 Task: Add Siete Grain Free Taco Shells to the cart.
Action: Mouse moved to (28, 106)
Screenshot: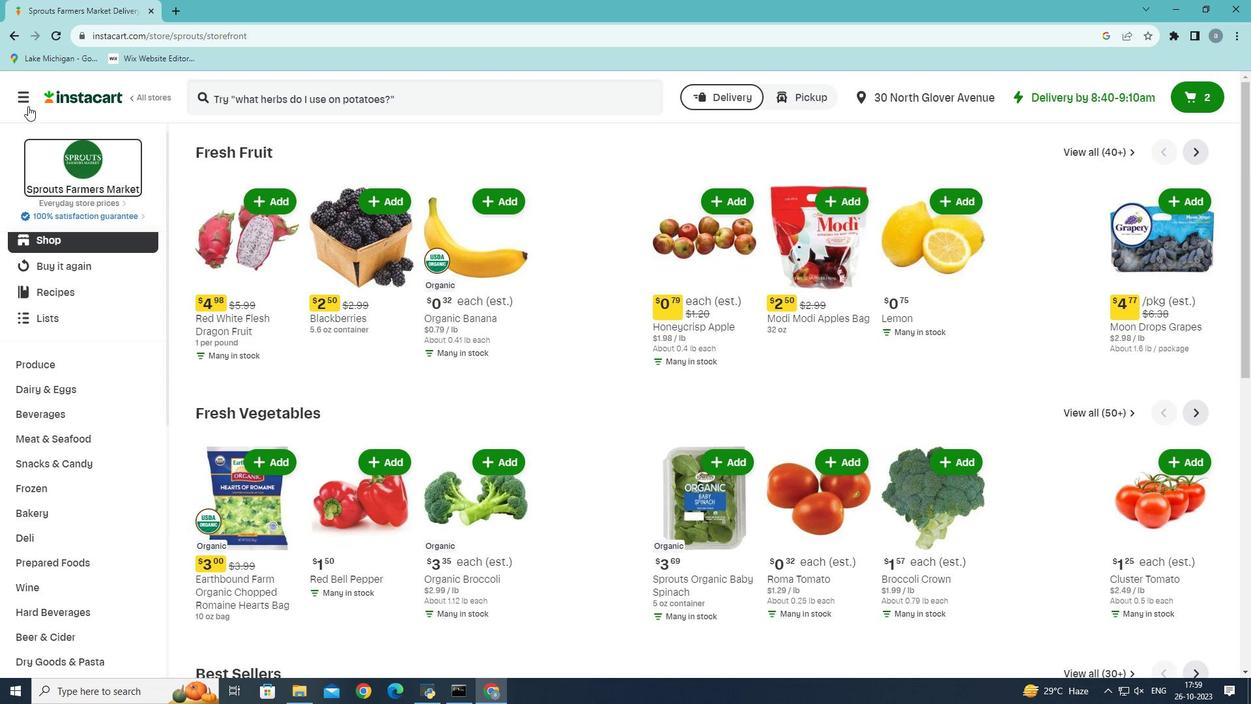 
Action: Mouse pressed left at (28, 106)
Screenshot: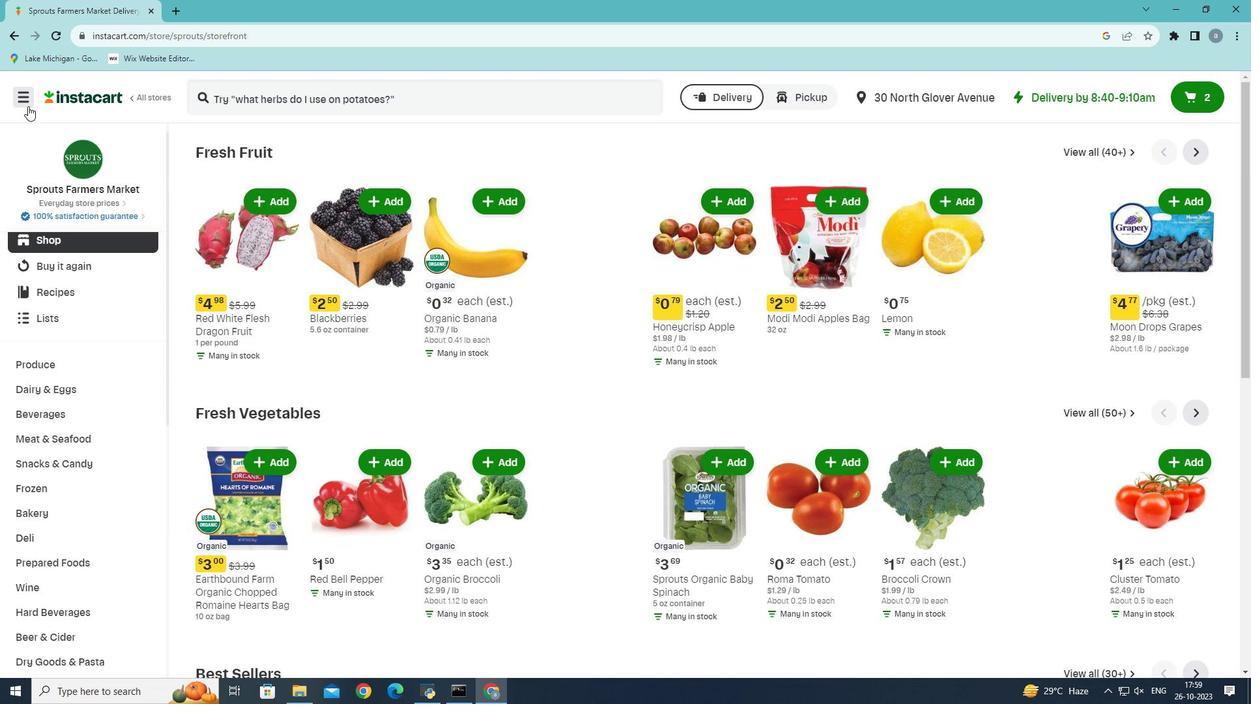 
Action: Mouse moved to (55, 384)
Screenshot: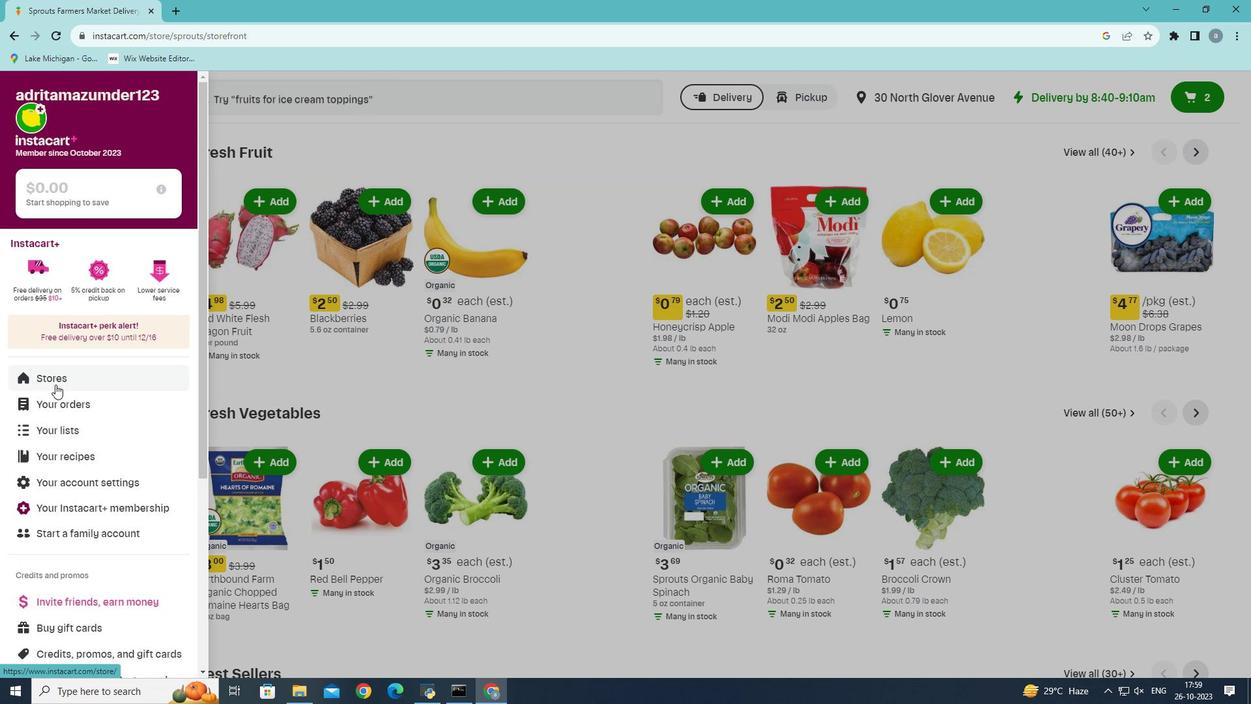 
Action: Mouse pressed left at (55, 384)
Screenshot: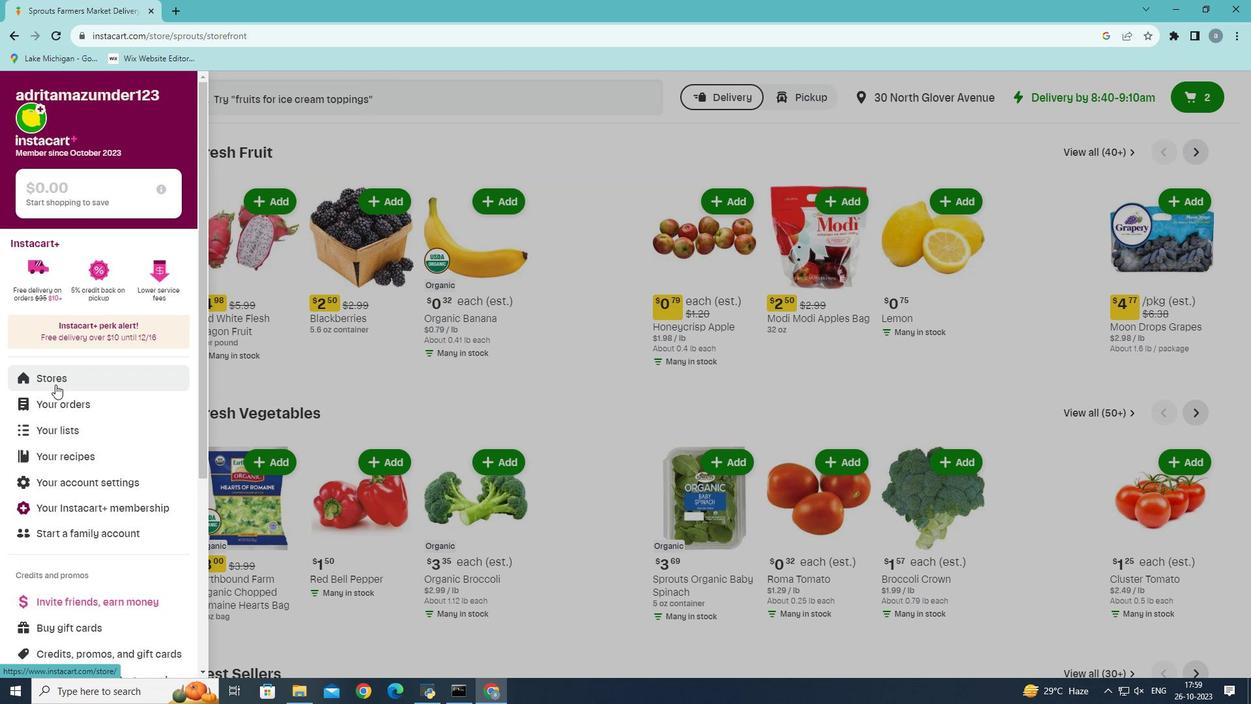 
Action: Mouse moved to (297, 141)
Screenshot: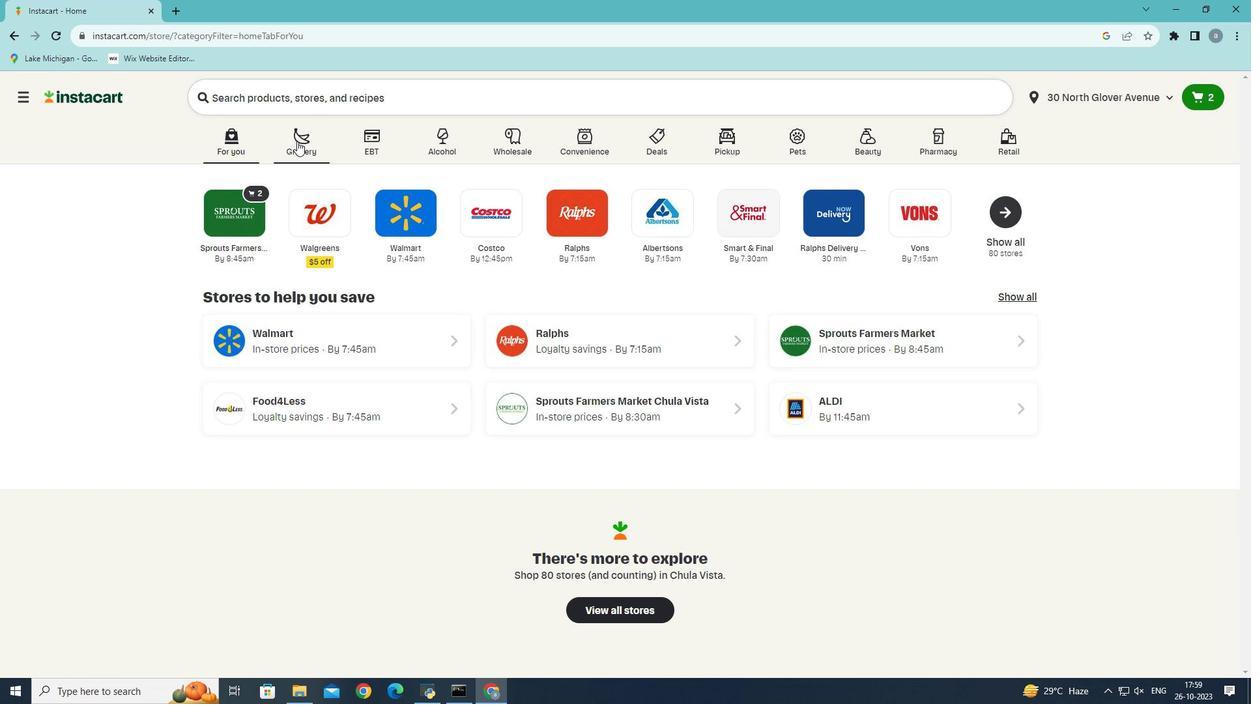 
Action: Mouse pressed left at (297, 141)
Screenshot: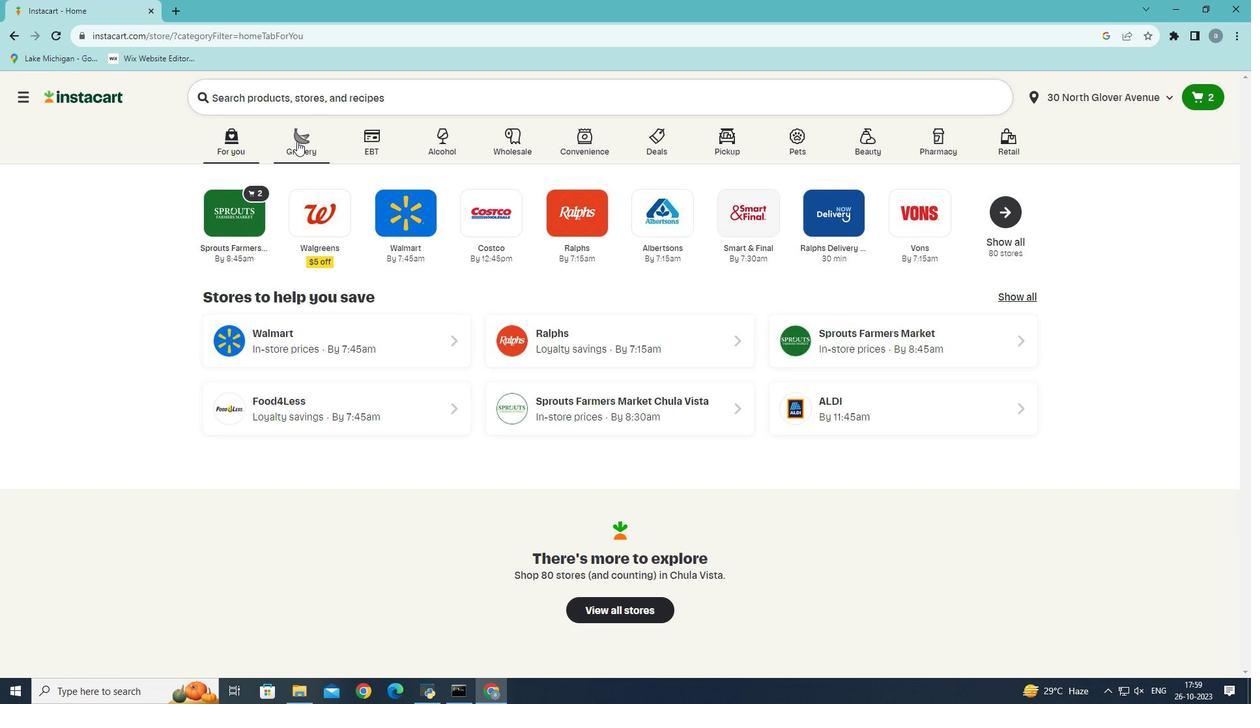 
Action: Mouse moved to (323, 380)
Screenshot: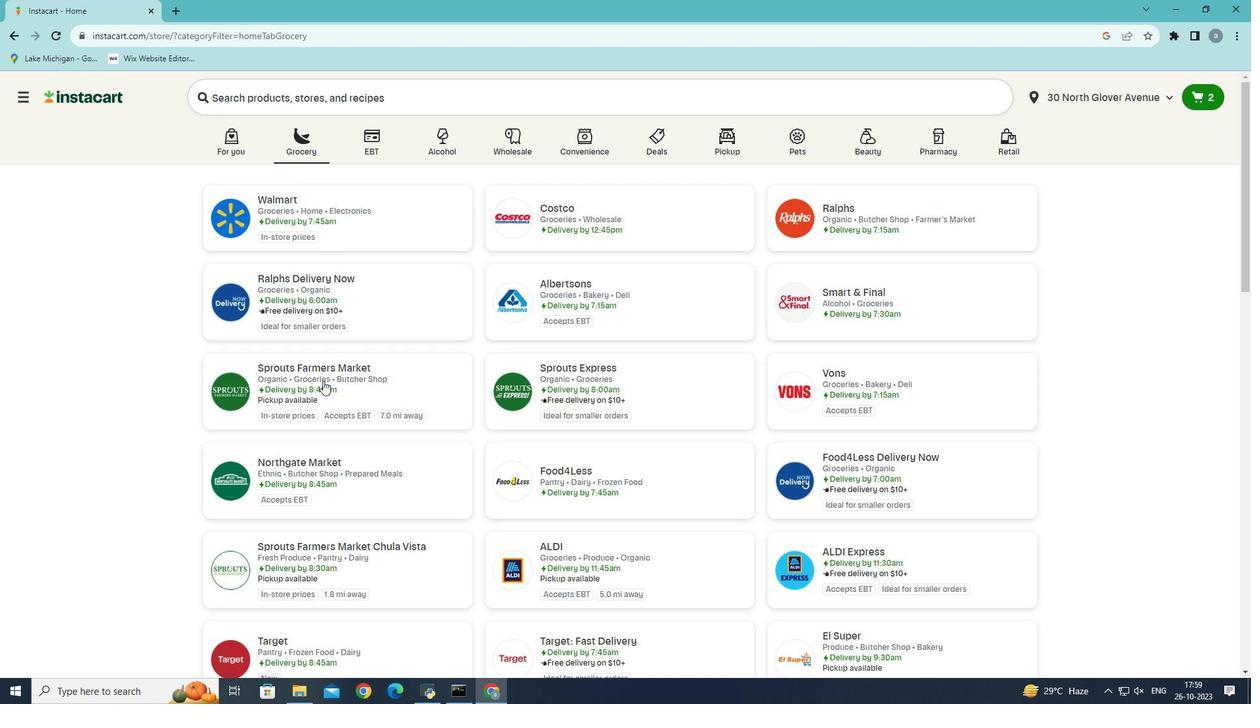 
Action: Mouse pressed left at (323, 380)
Screenshot: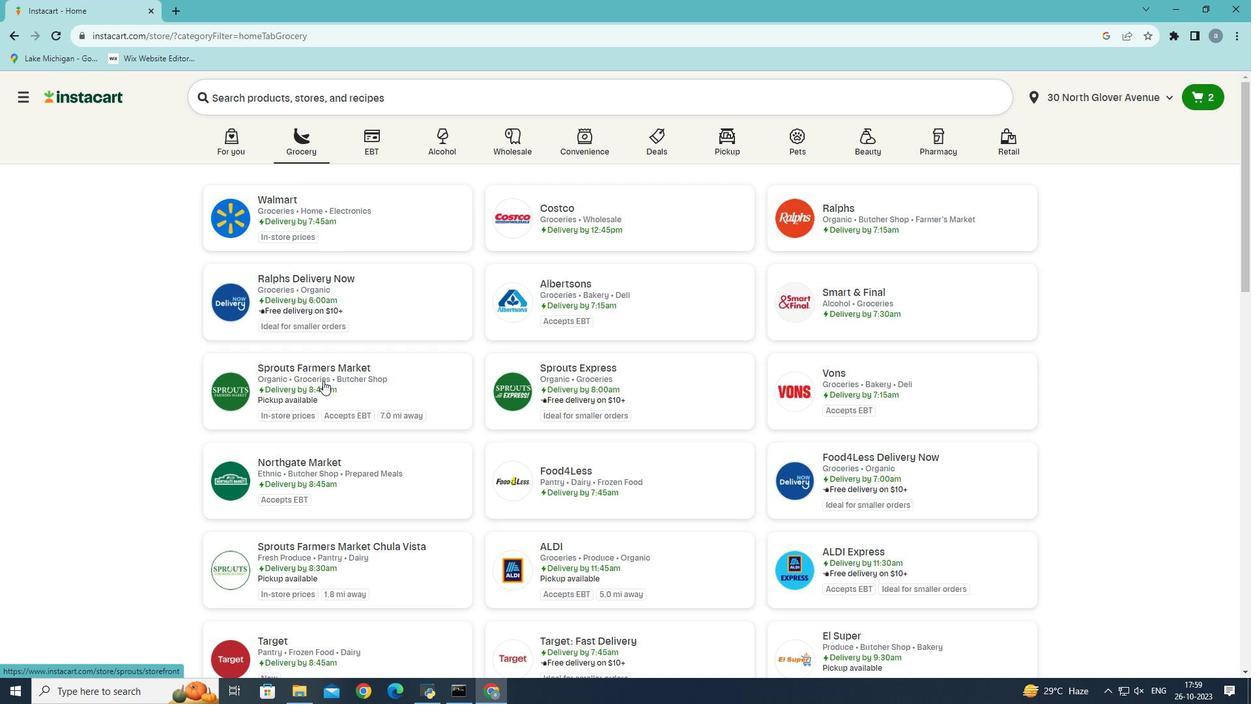 
Action: Mouse moved to (45, 546)
Screenshot: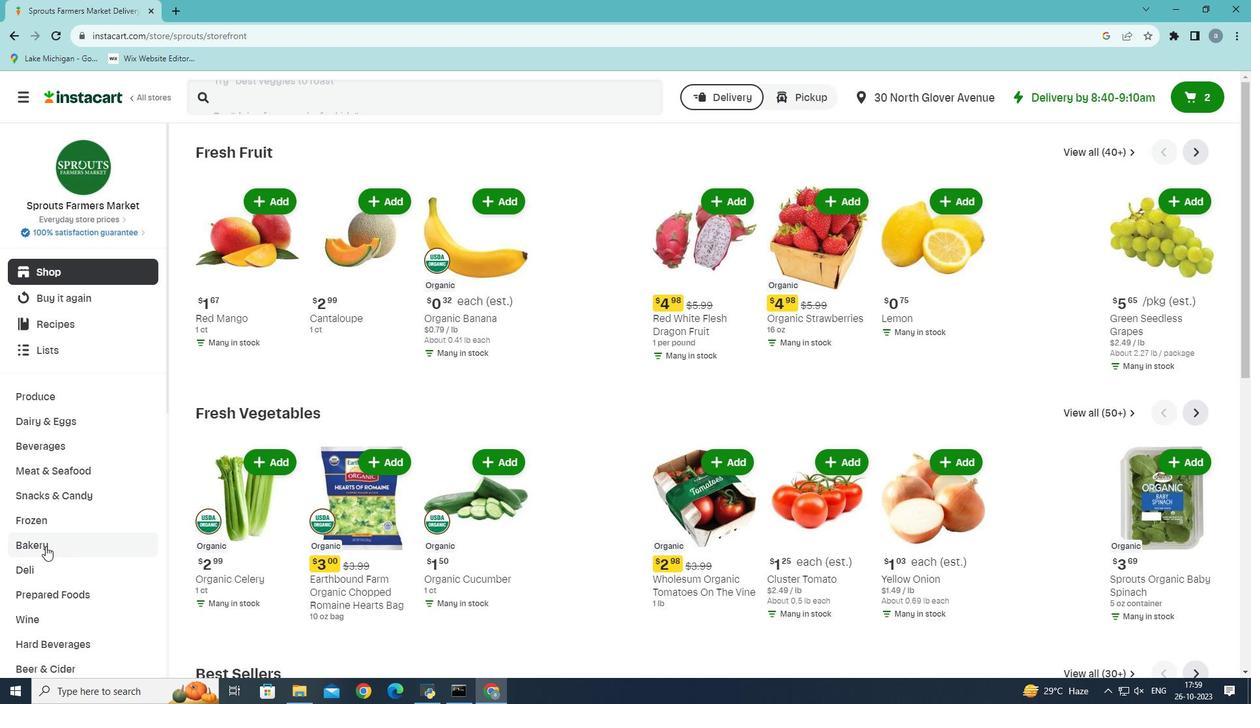 
Action: Mouse pressed left at (45, 546)
Screenshot: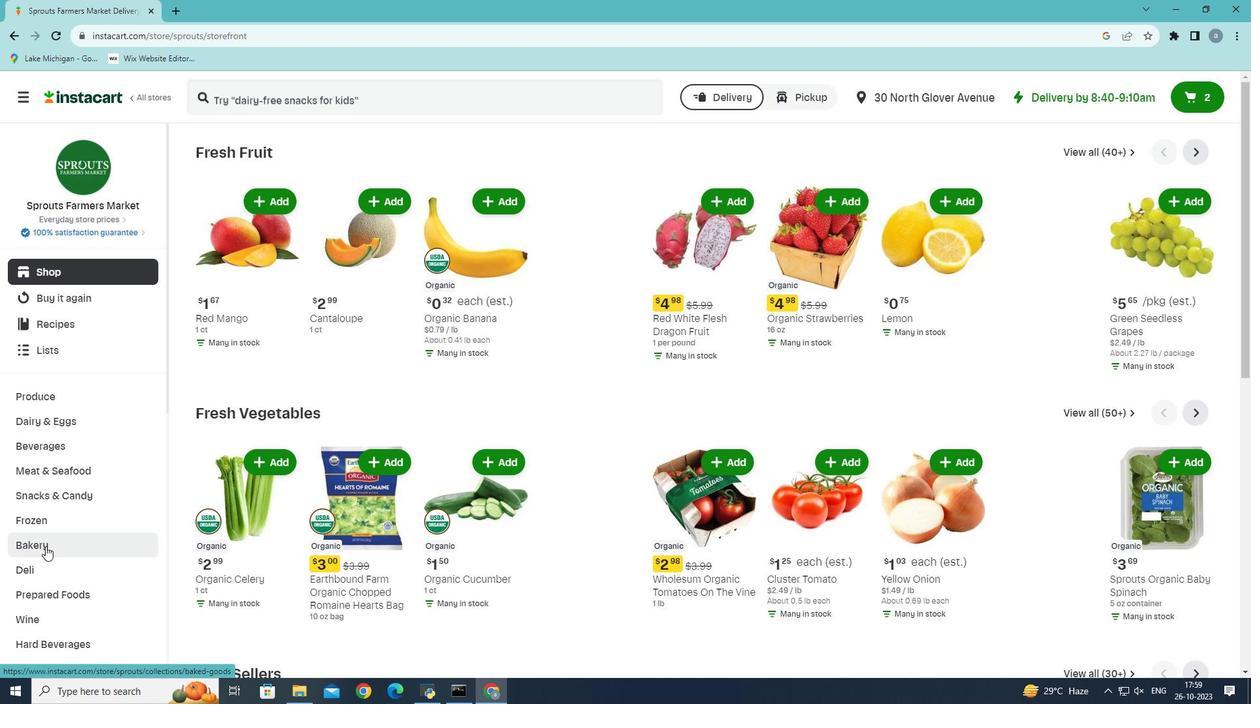 
Action: Mouse moved to (966, 183)
Screenshot: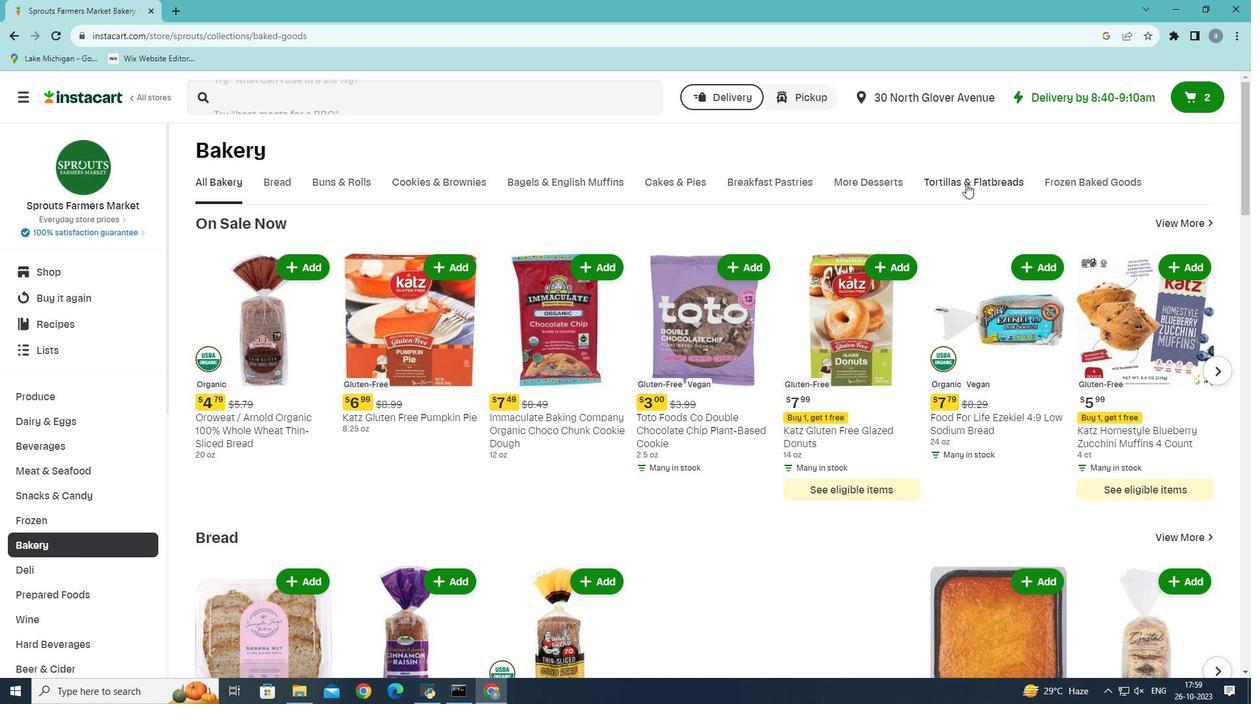 
Action: Mouse pressed left at (966, 183)
Screenshot: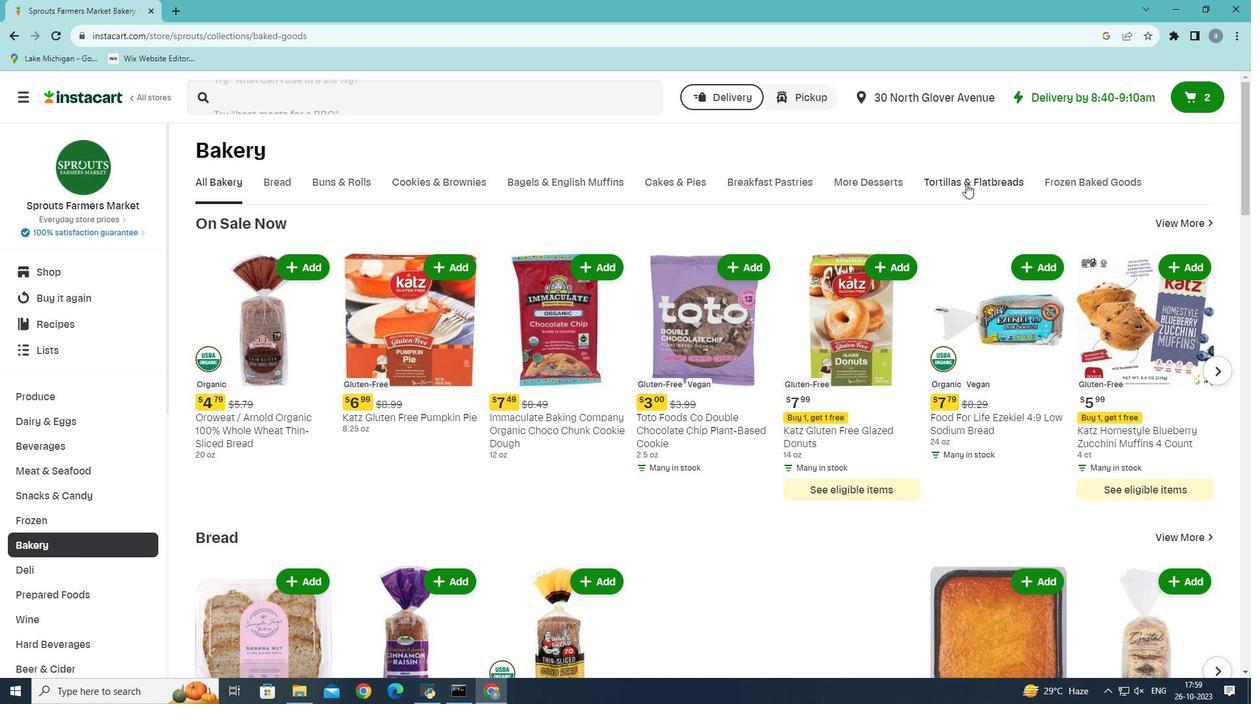 
Action: Mouse moved to (305, 254)
Screenshot: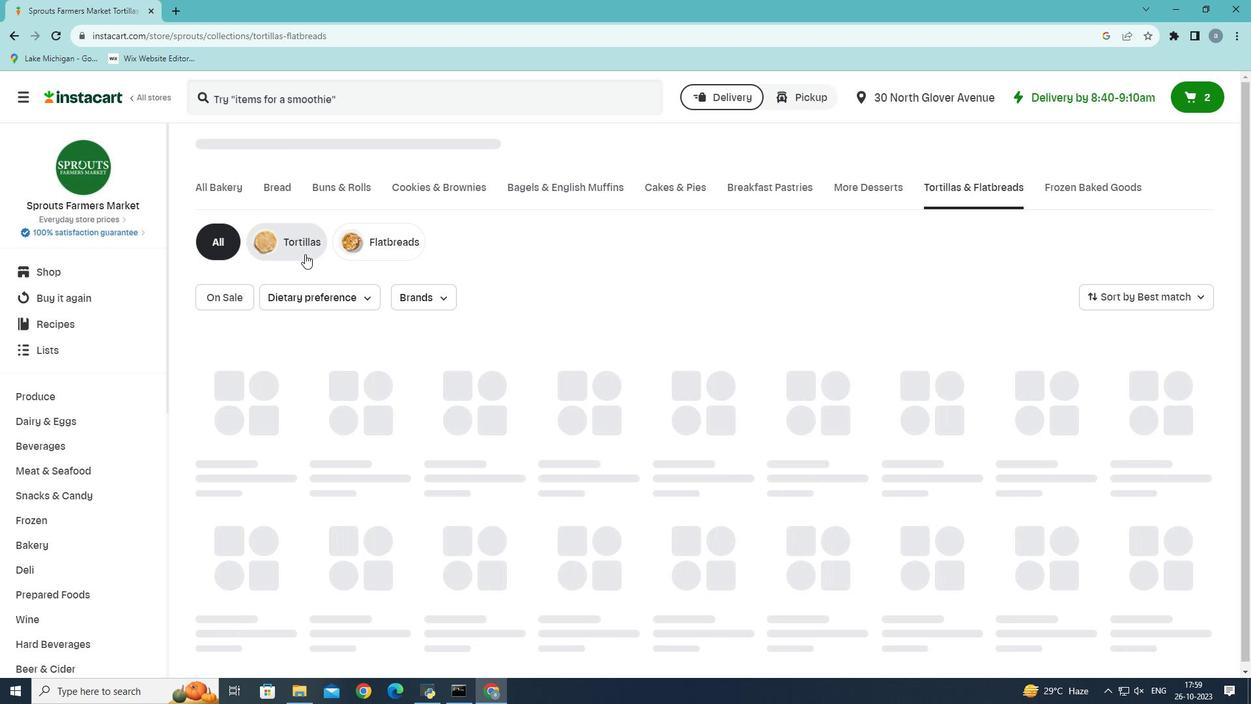 
Action: Mouse pressed left at (305, 254)
Screenshot: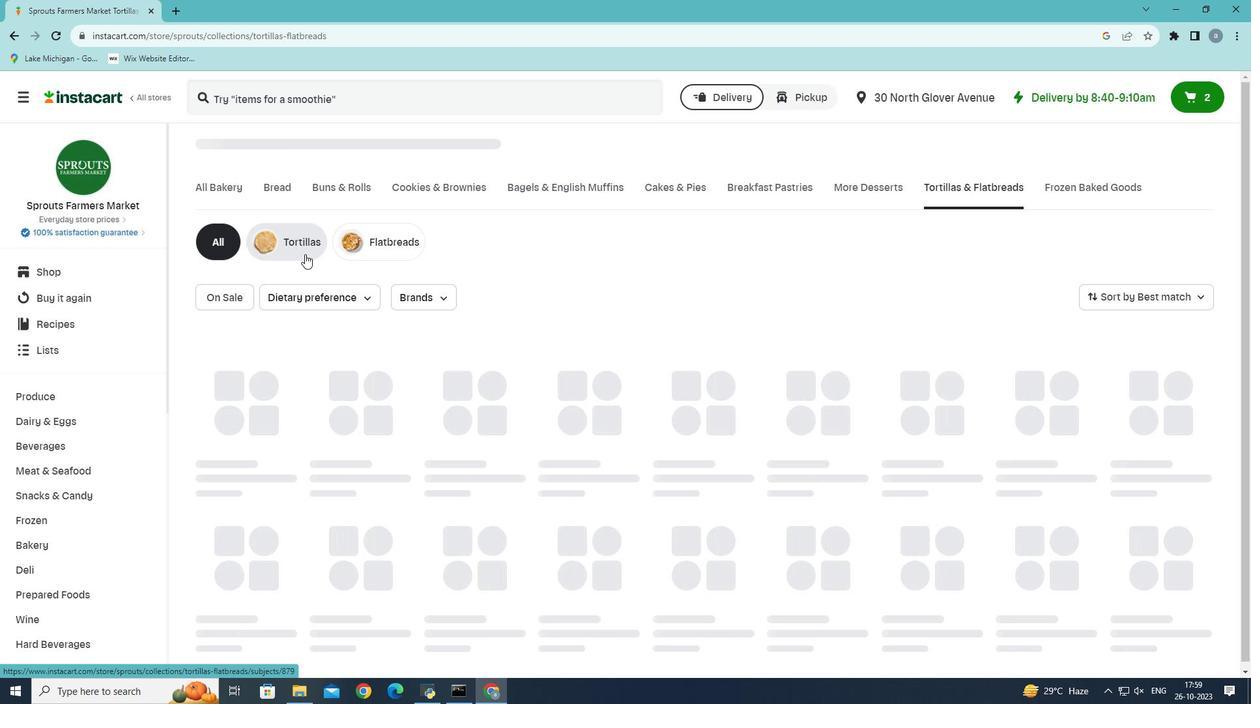 
Action: Mouse moved to (944, 360)
Screenshot: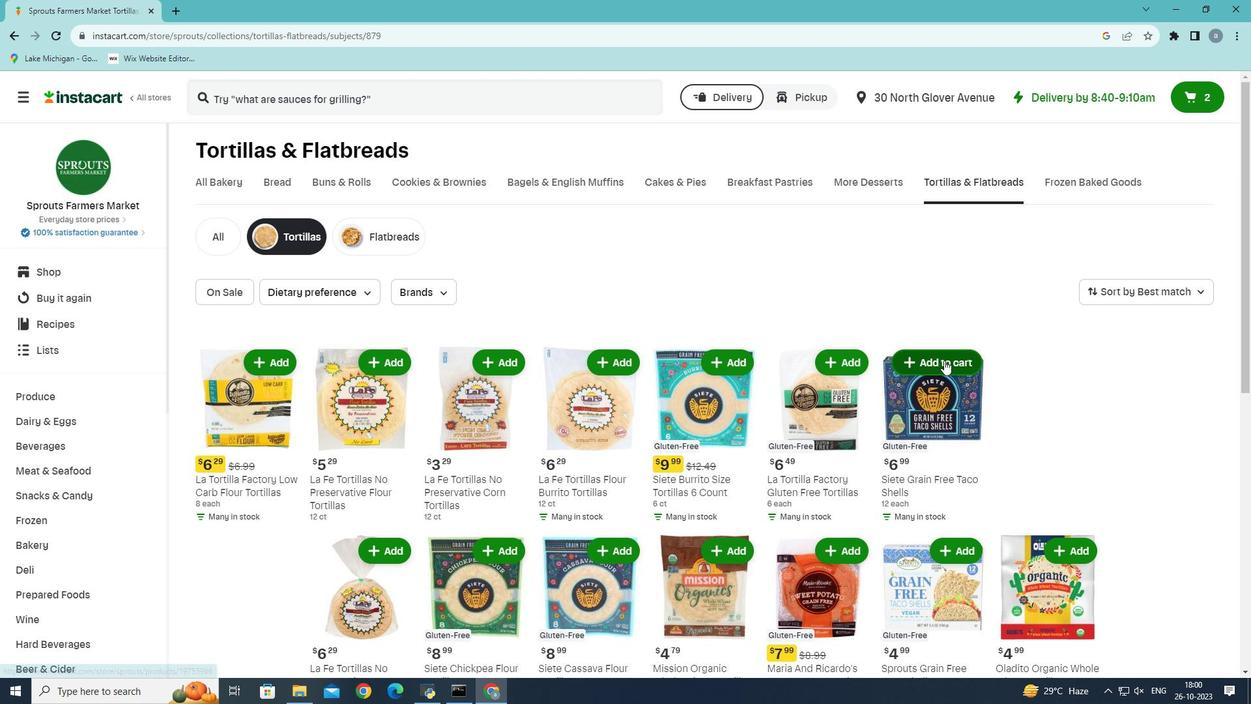 
Action: Mouse pressed left at (944, 360)
Screenshot: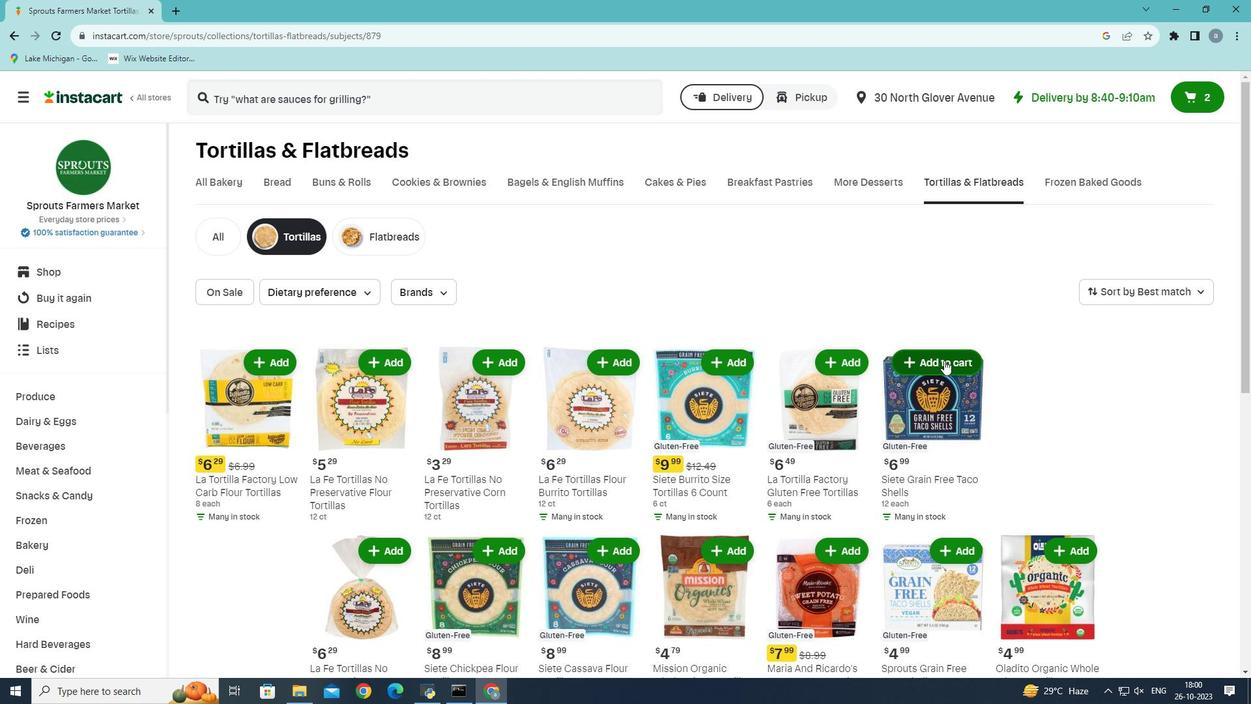 
Action: Mouse moved to (927, 348)
Screenshot: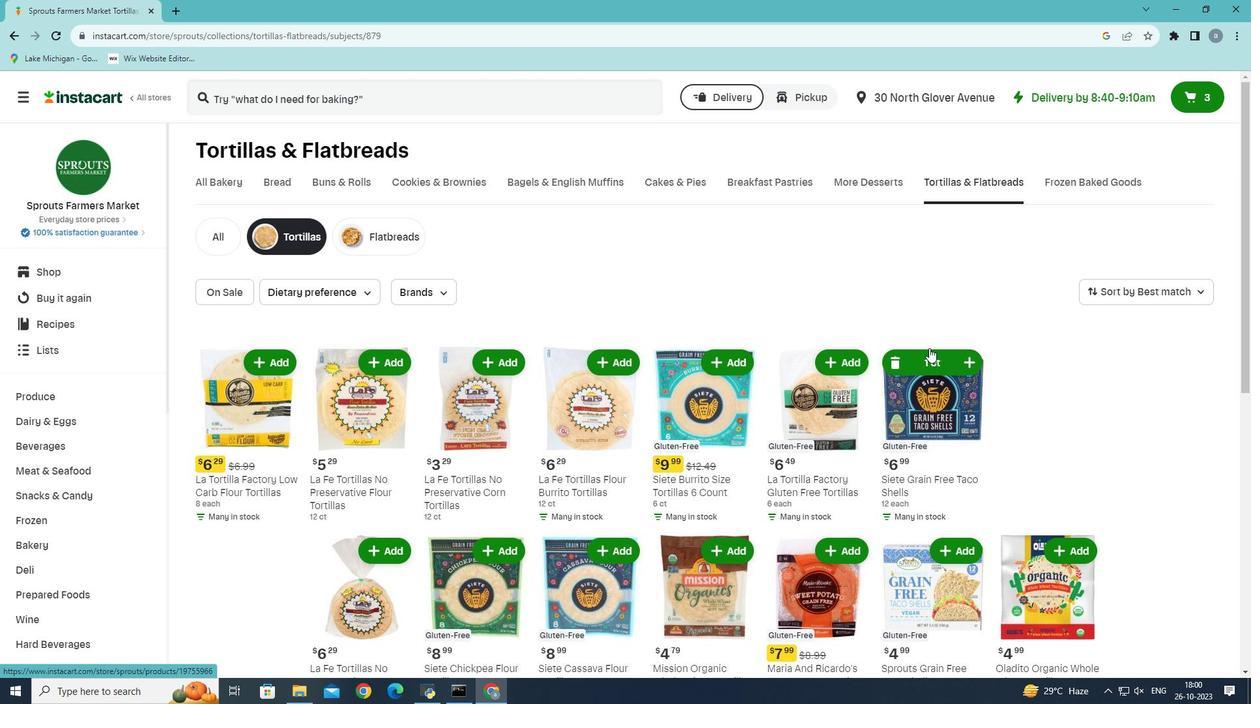 
